 Task: Create Card Sales Order Processing in Board Influencer Marketing Campaigns to Workspace Asset Management. Create Card Blockchain Review in Board Sales Enablement to Workspace Asset Management. Create Card Product Shipping and Delivery in Board Market Entry and Expansion Planning to Workspace Asset Management
Action: Mouse moved to (113, 380)
Screenshot: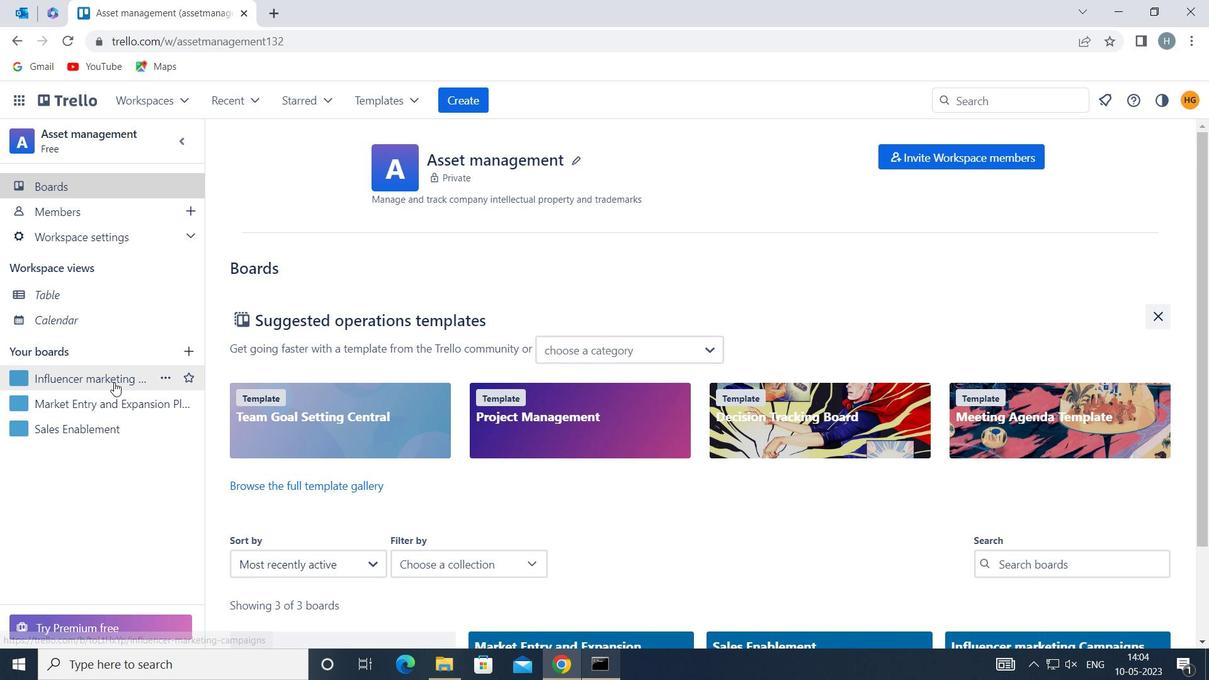 
Action: Mouse pressed left at (113, 380)
Screenshot: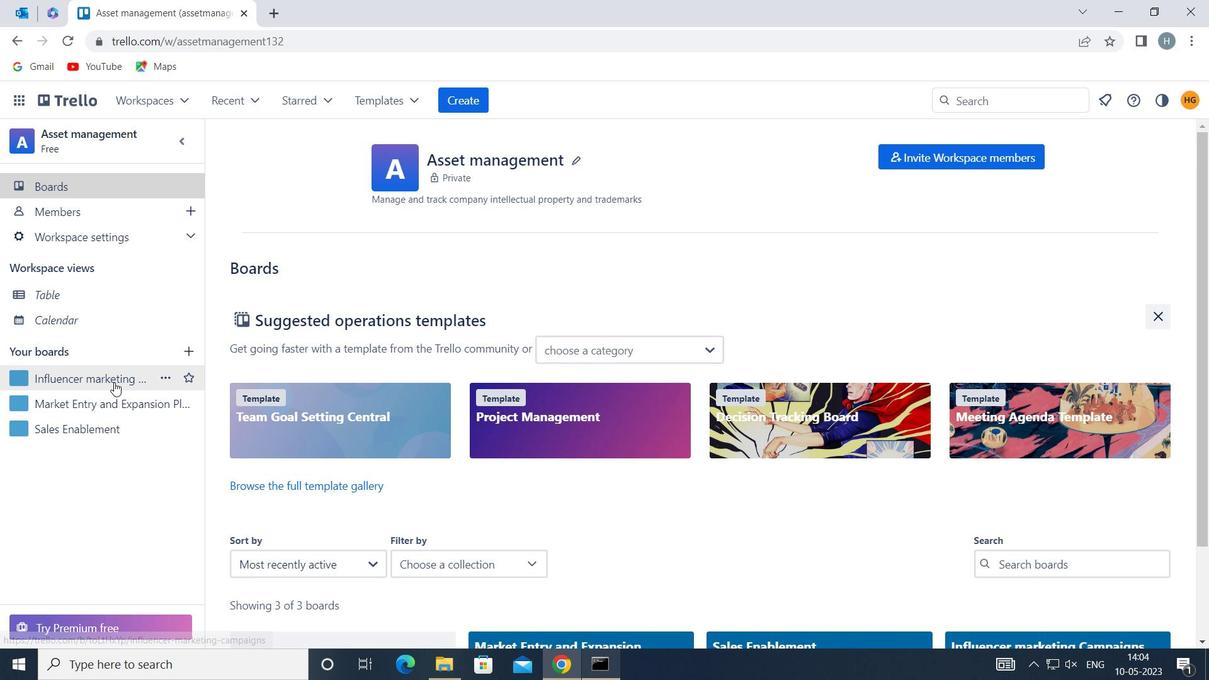 
Action: Mouse moved to (290, 231)
Screenshot: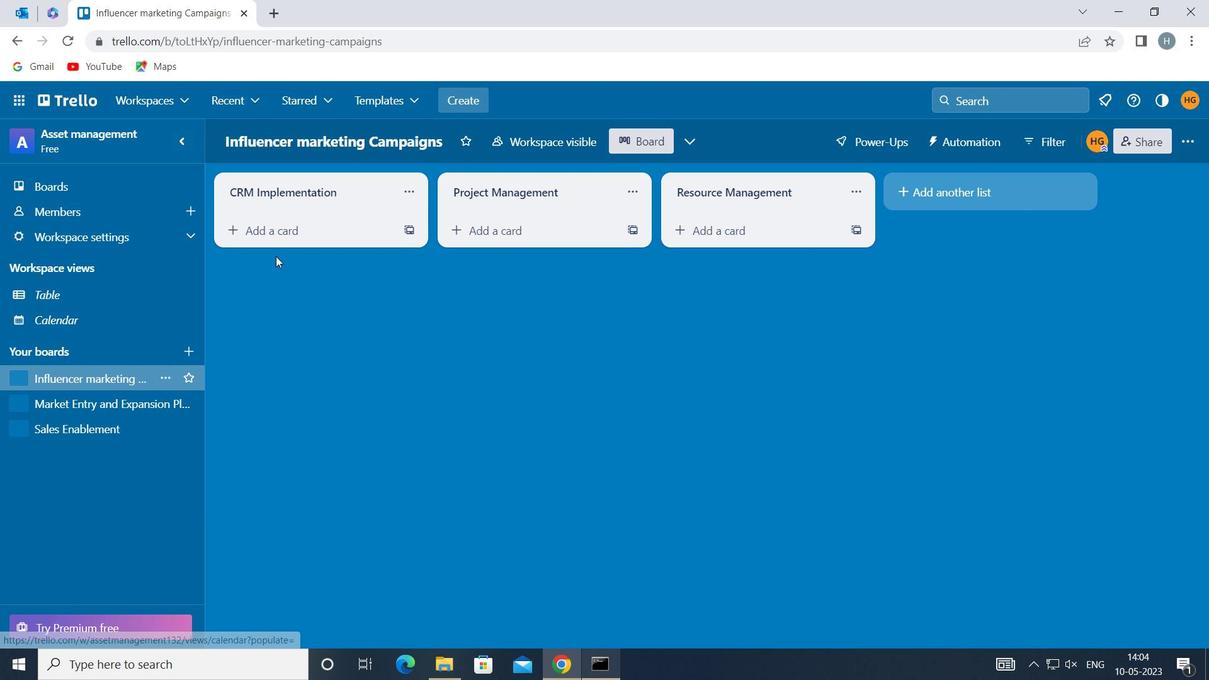 
Action: Mouse pressed left at (290, 231)
Screenshot: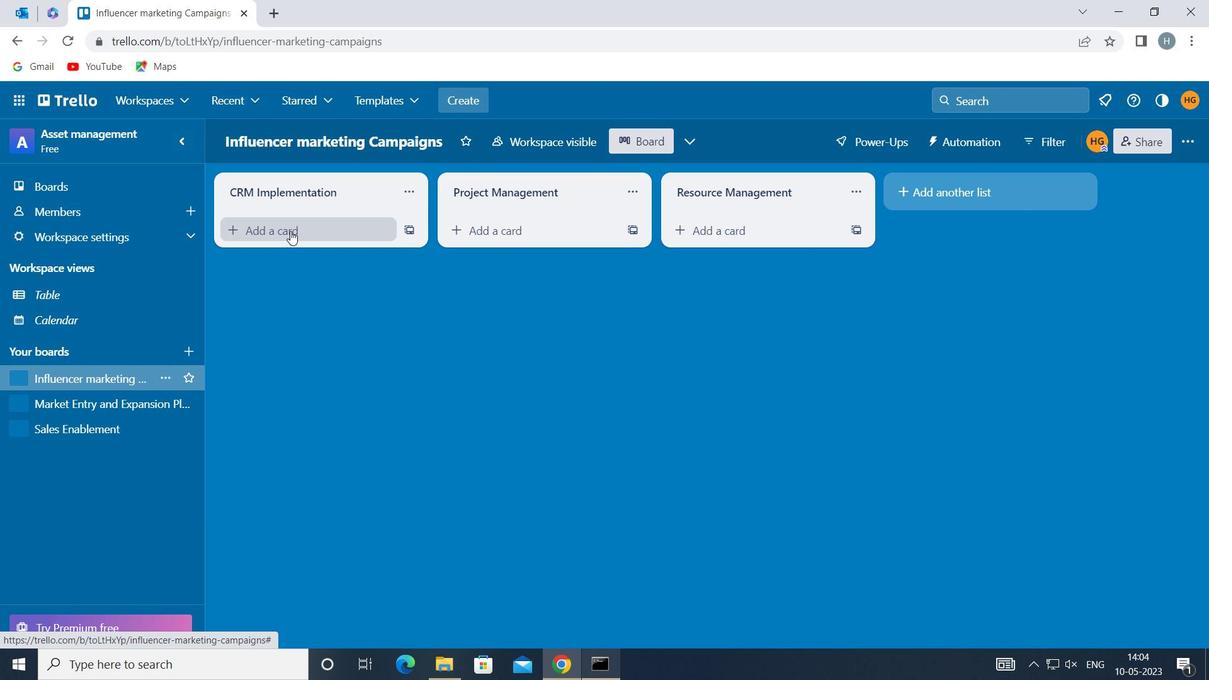
Action: Mouse moved to (295, 236)
Screenshot: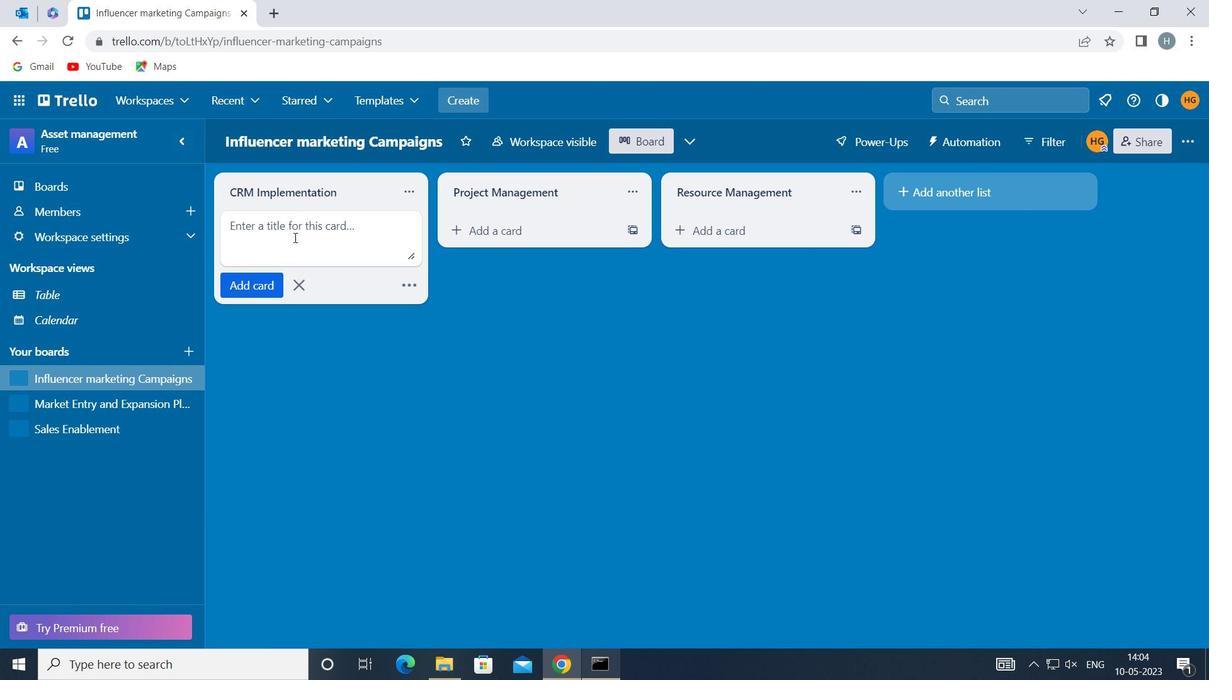 
Action: Key pressed <Key.shift>SALES<Key.space><Key.shift>ORDER<Key.space><Key.shift>PROCESSING
Screenshot: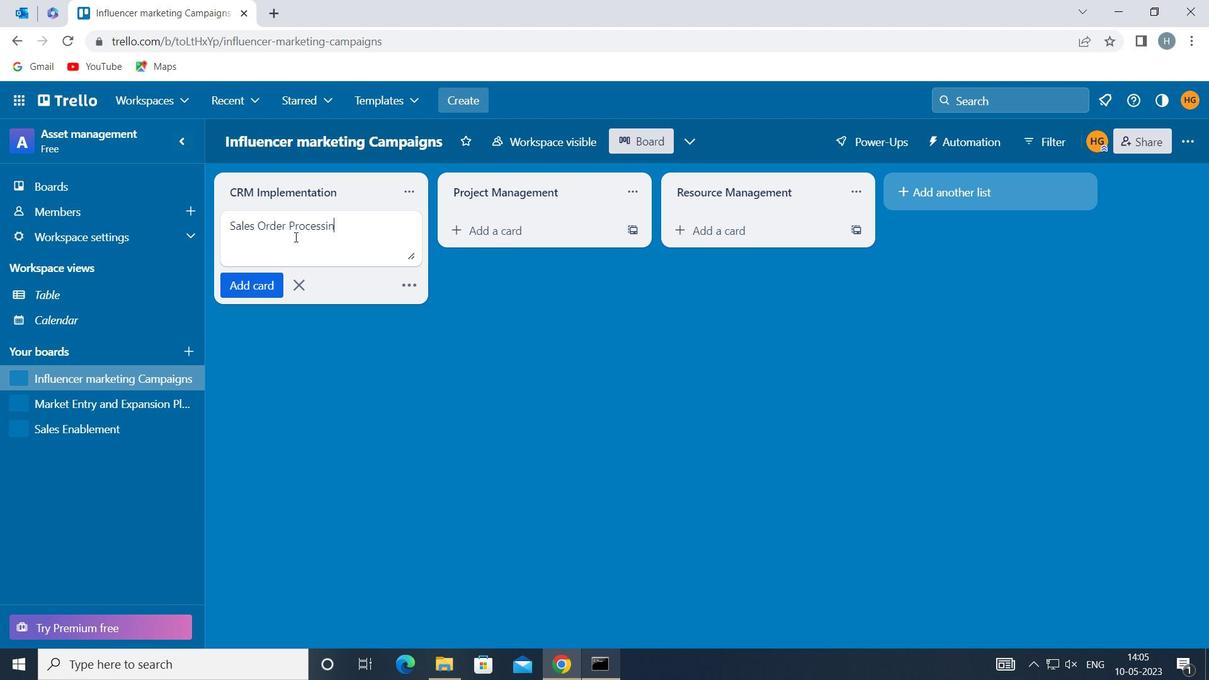 
Action: Mouse moved to (232, 290)
Screenshot: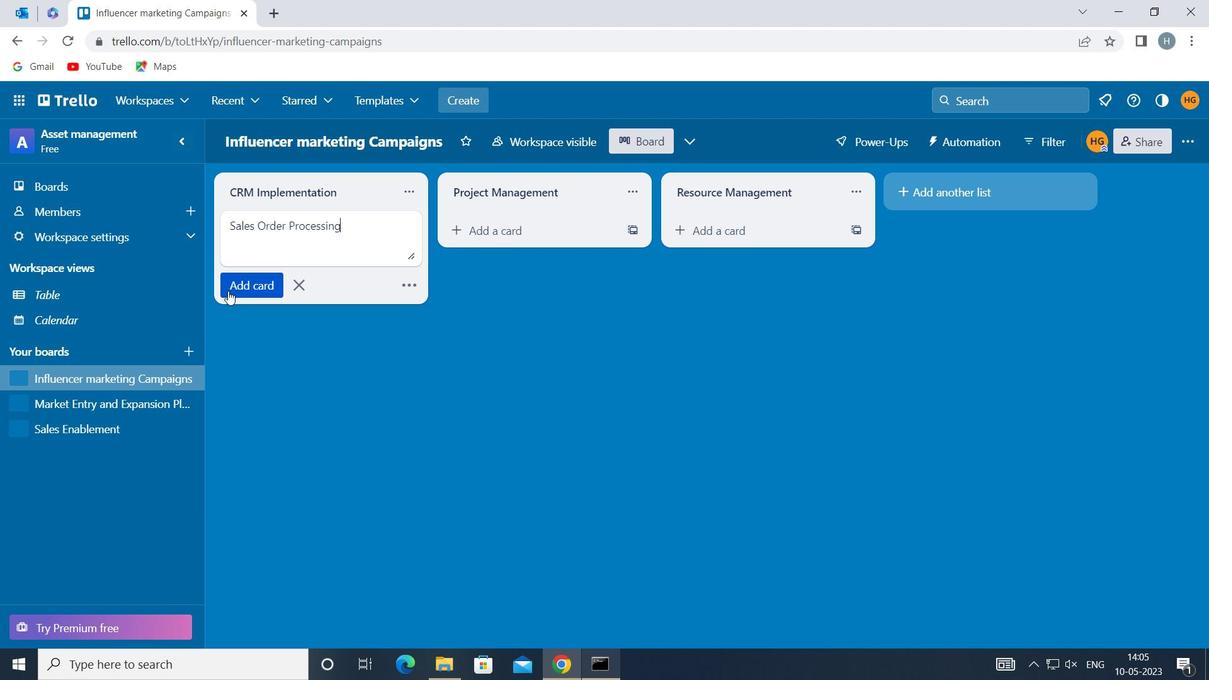
Action: Mouse pressed left at (232, 290)
Screenshot: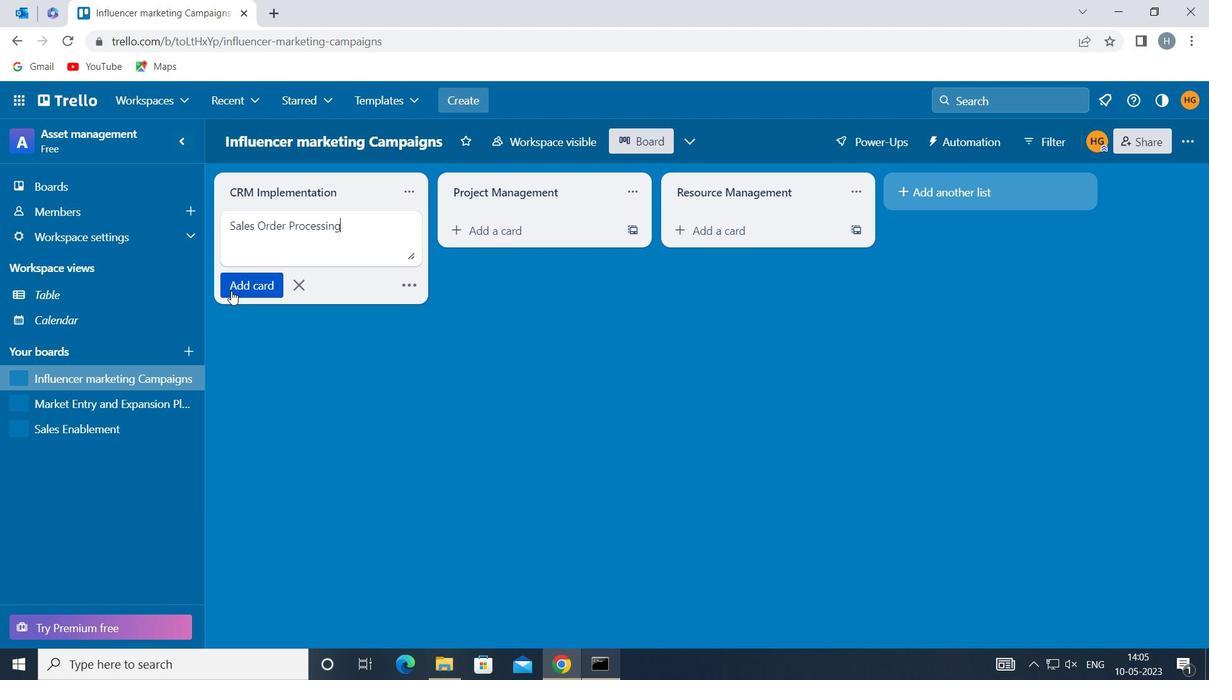 
Action: Mouse moved to (268, 352)
Screenshot: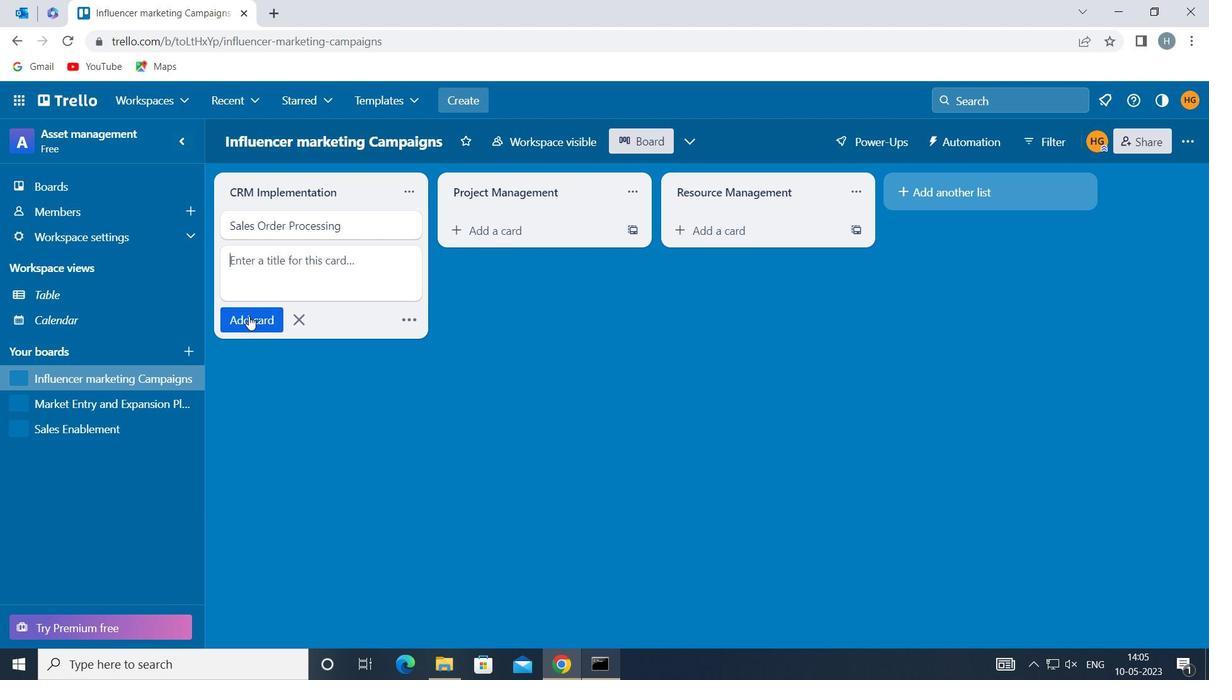 
Action: Mouse pressed left at (268, 352)
Screenshot: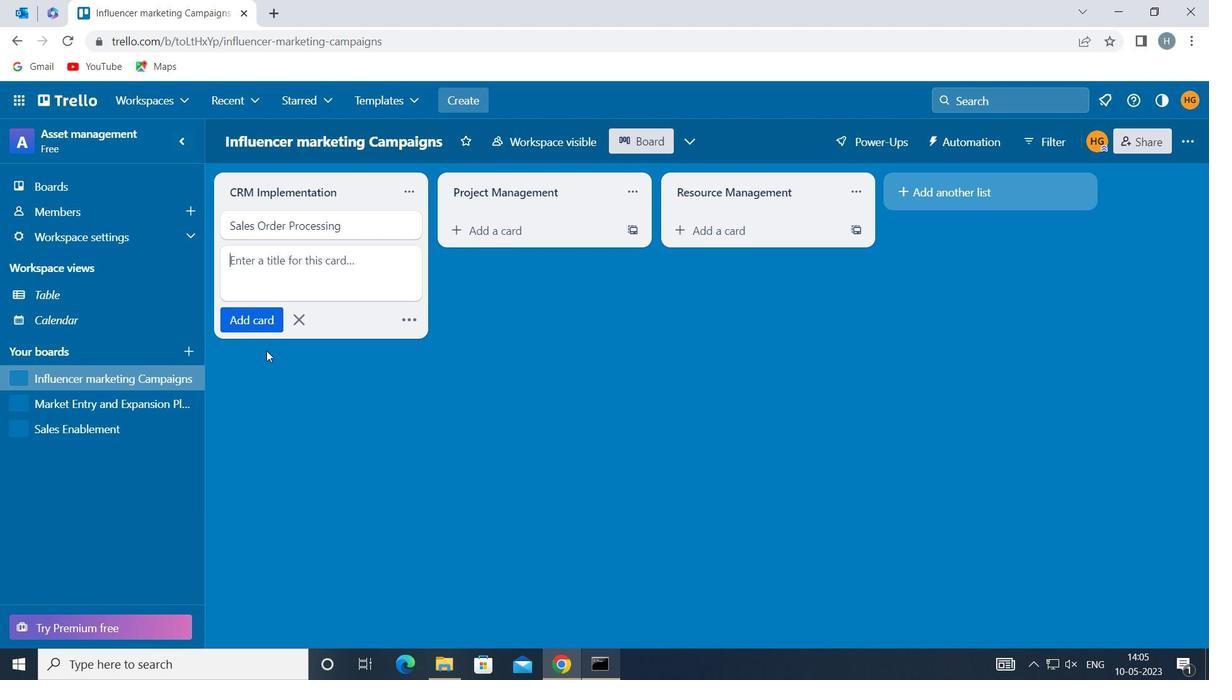 
Action: Mouse moved to (83, 428)
Screenshot: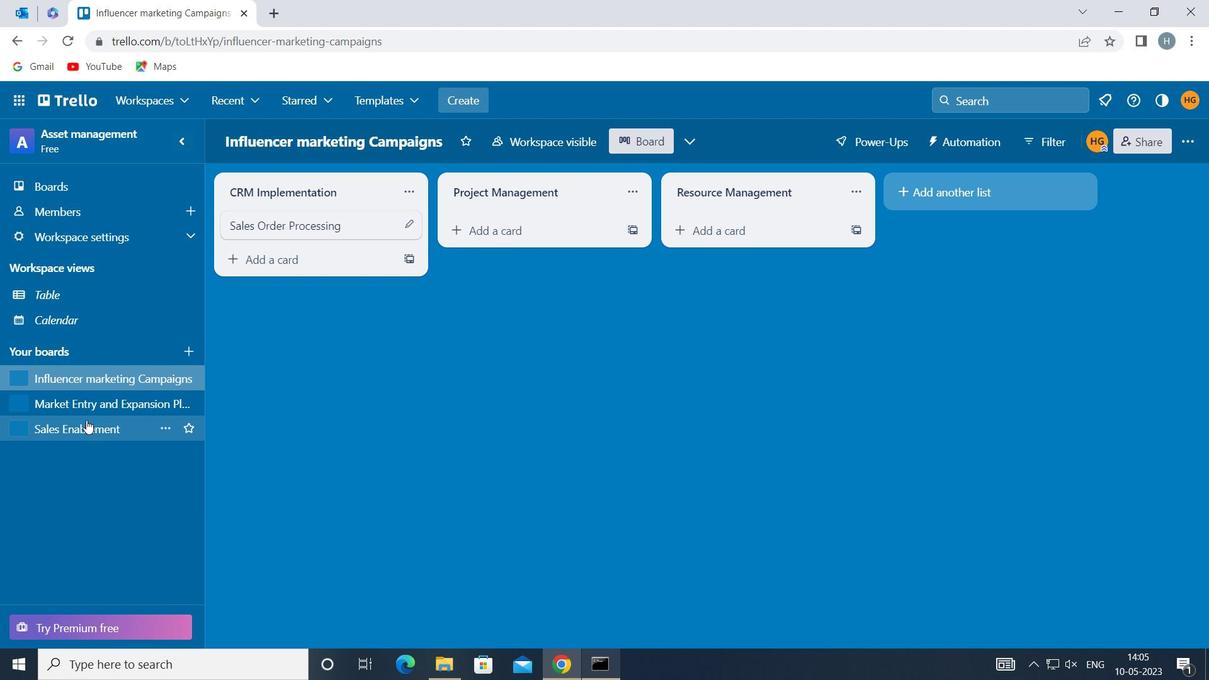 
Action: Mouse pressed left at (83, 428)
Screenshot: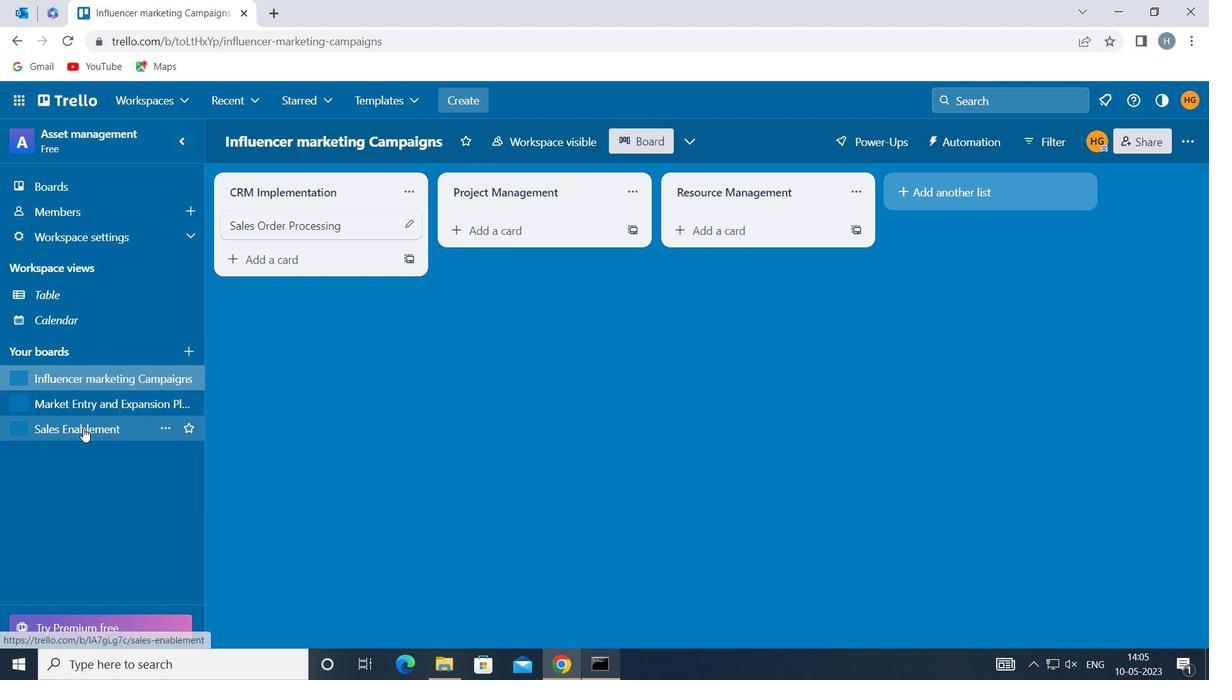 
Action: Mouse moved to (292, 232)
Screenshot: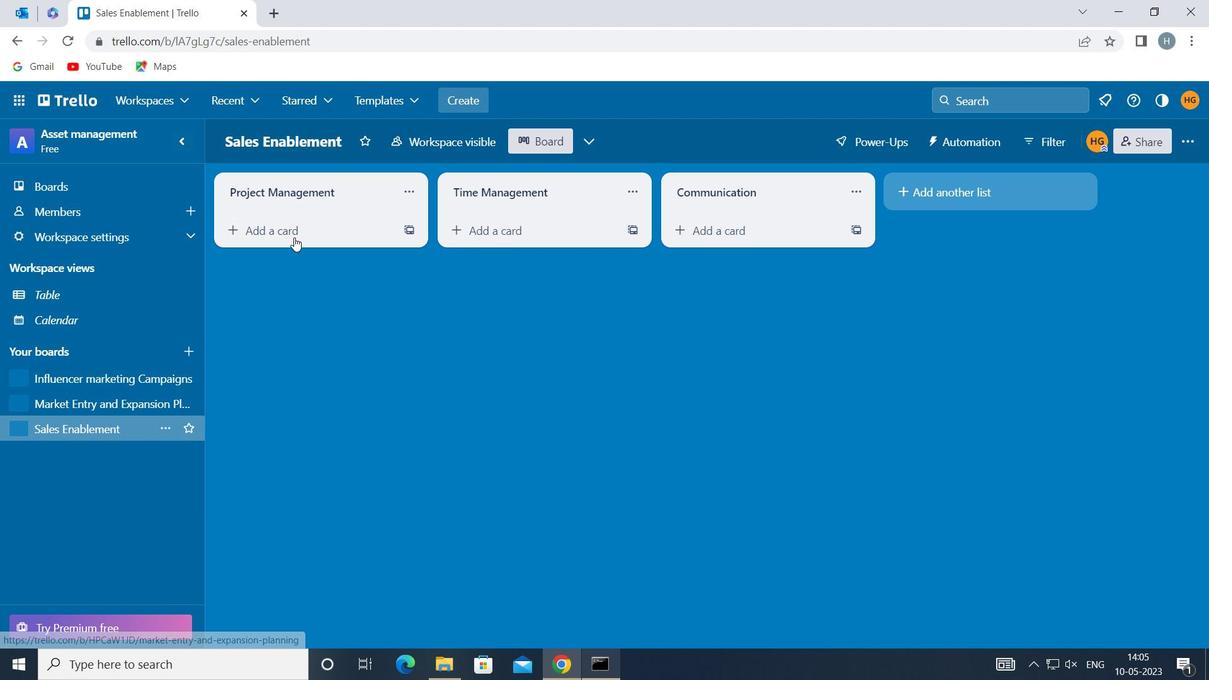 
Action: Mouse pressed left at (292, 232)
Screenshot: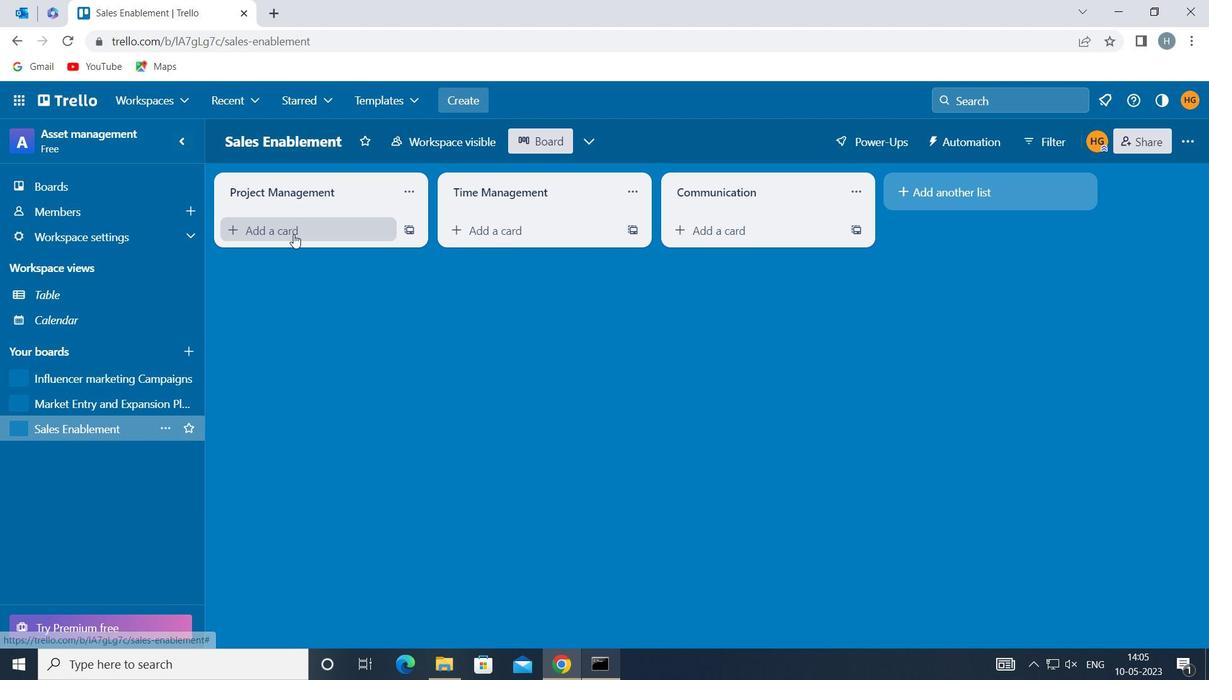 
Action: Mouse moved to (292, 234)
Screenshot: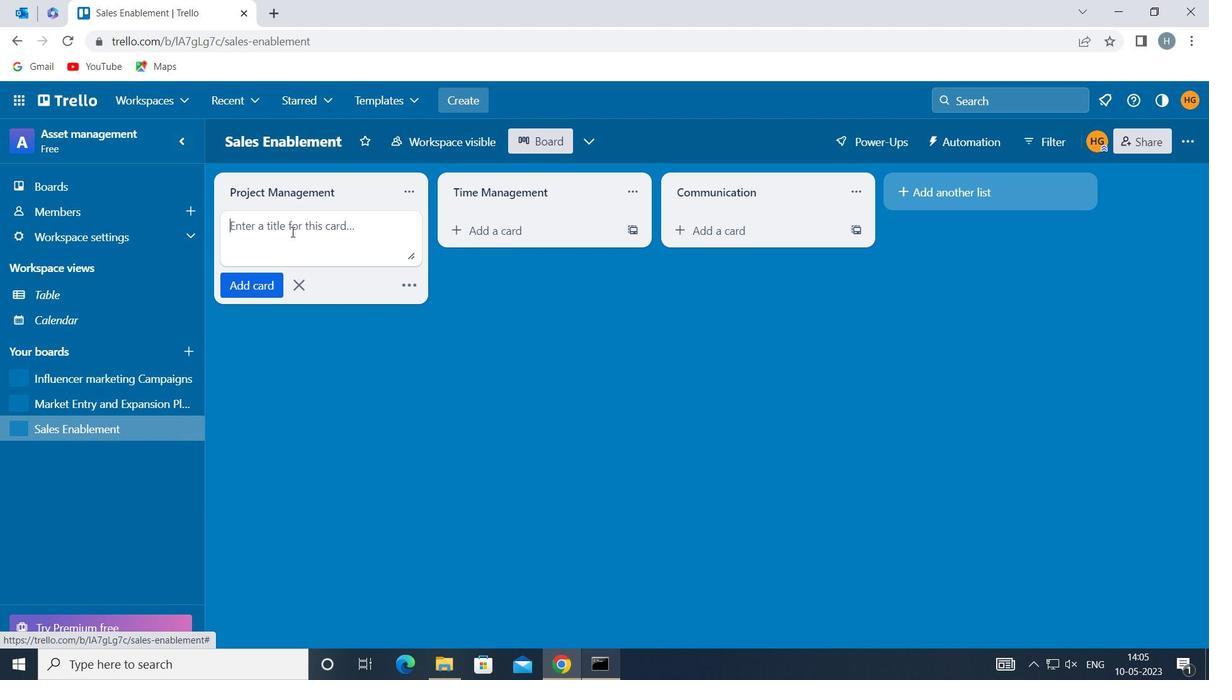 
Action: Mouse pressed left at (292, 234)
Screenshot: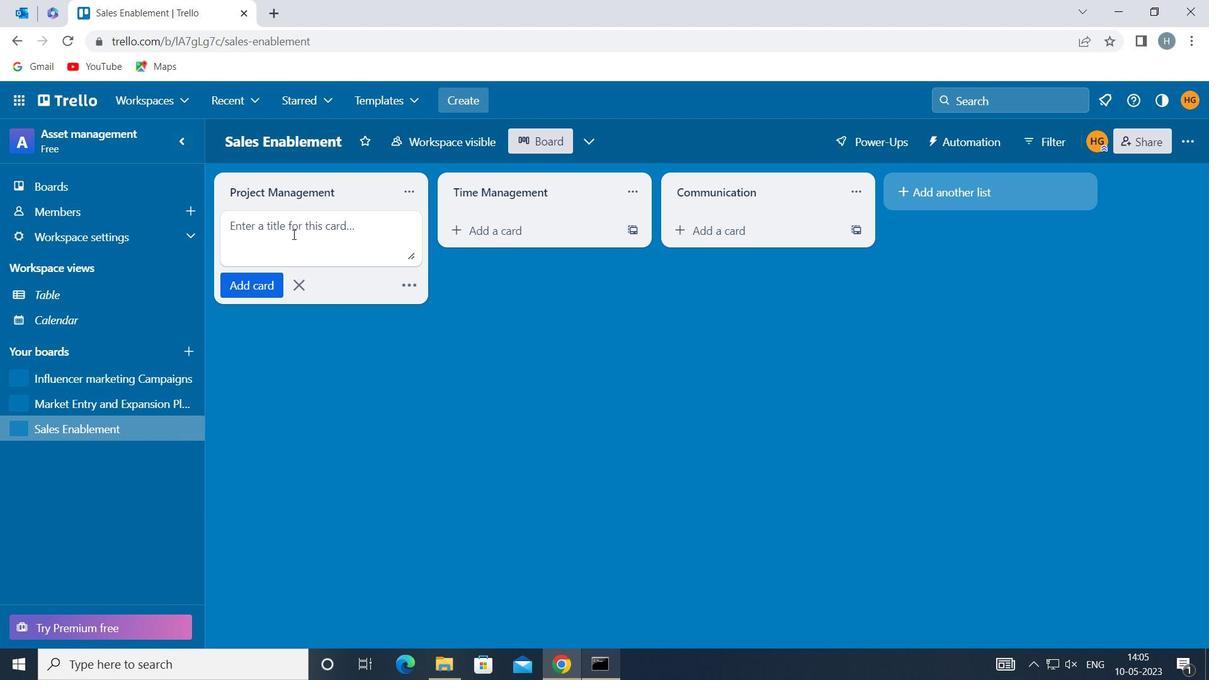 
Action: Key pressed <Key.shift>BLOCKCHAIN<Key.space><Key.shift><Key.shift><Key.shift><Key.shift>REVIEW
Screenshot: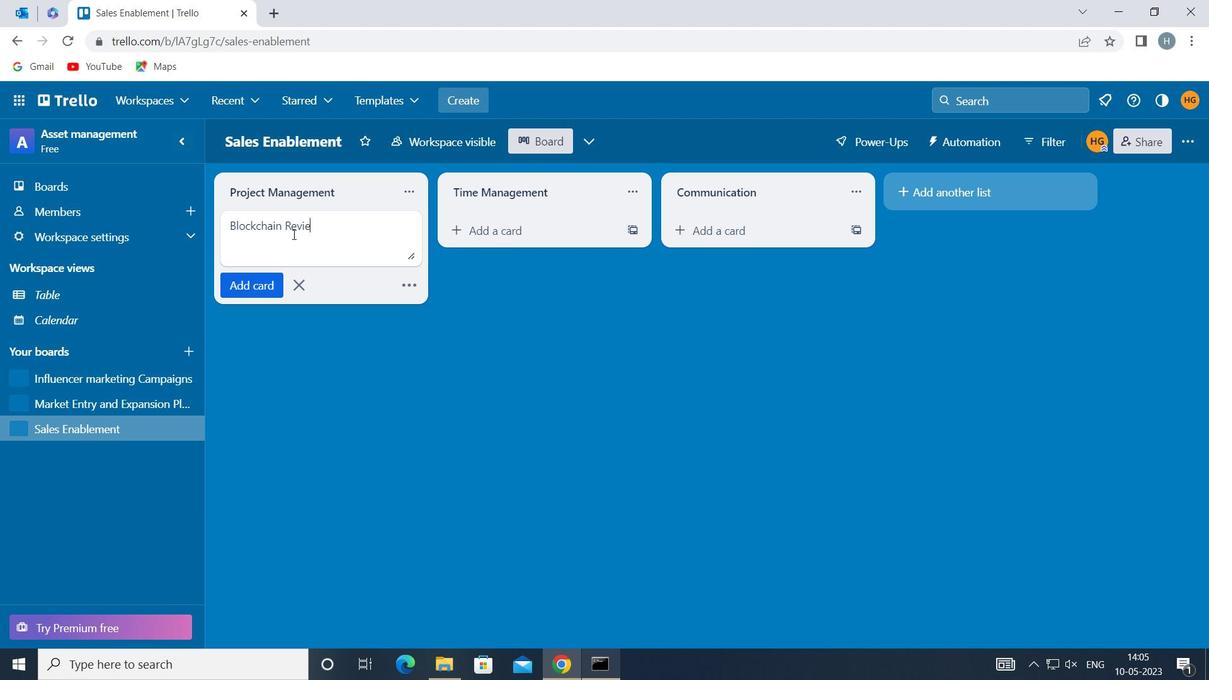 
Action: Mouse moved to (257, 282)
Screenshot: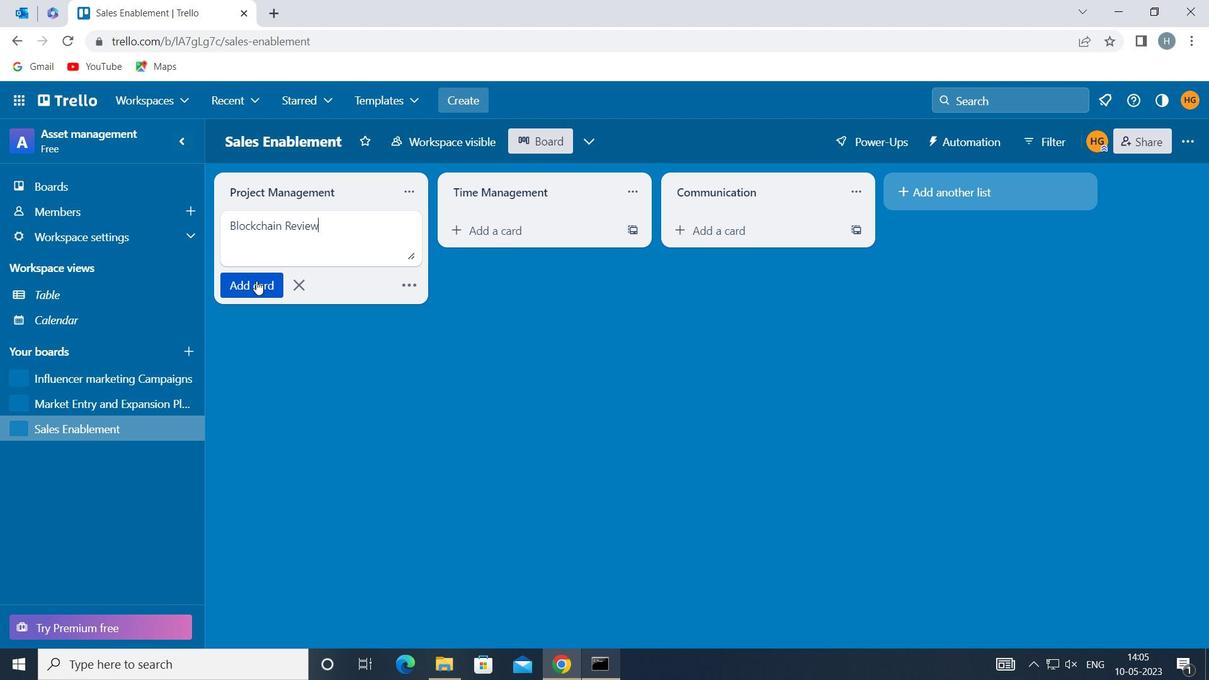 
Action: Mouse pressed left at (257, 282)
Screenshot: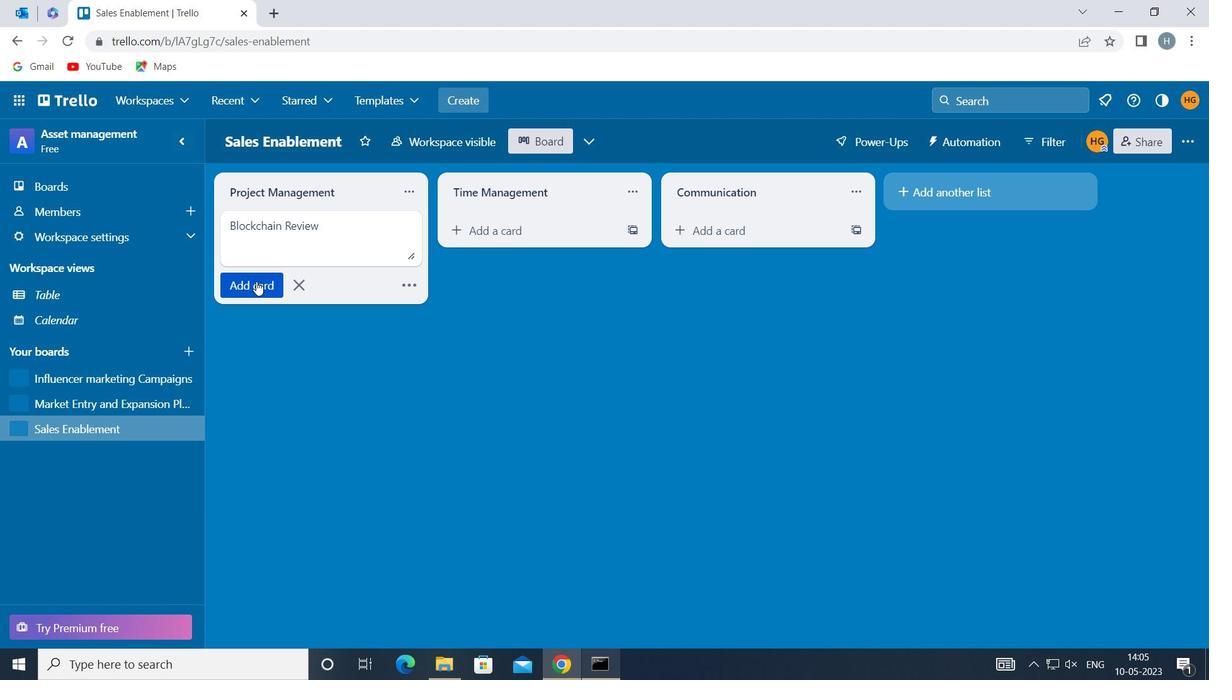 
Action: Mouse moved to (275, 367)
Screenshot: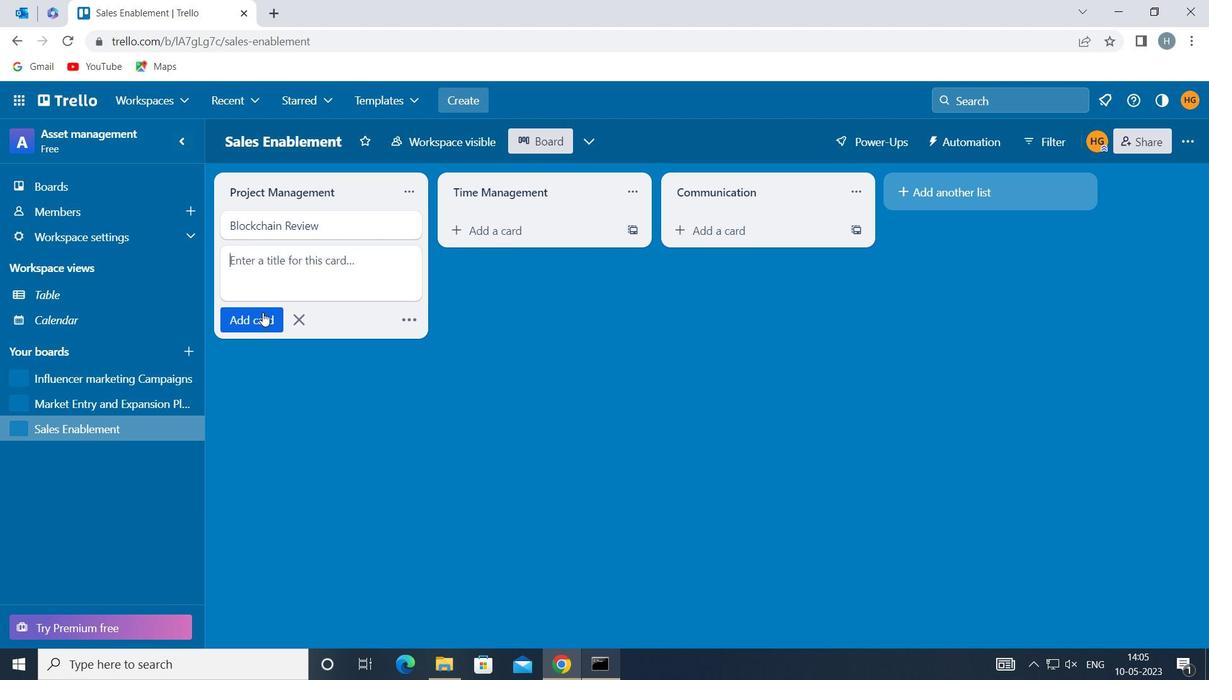 
Action: Mouse pressed left at (275, 367)
Screenshot: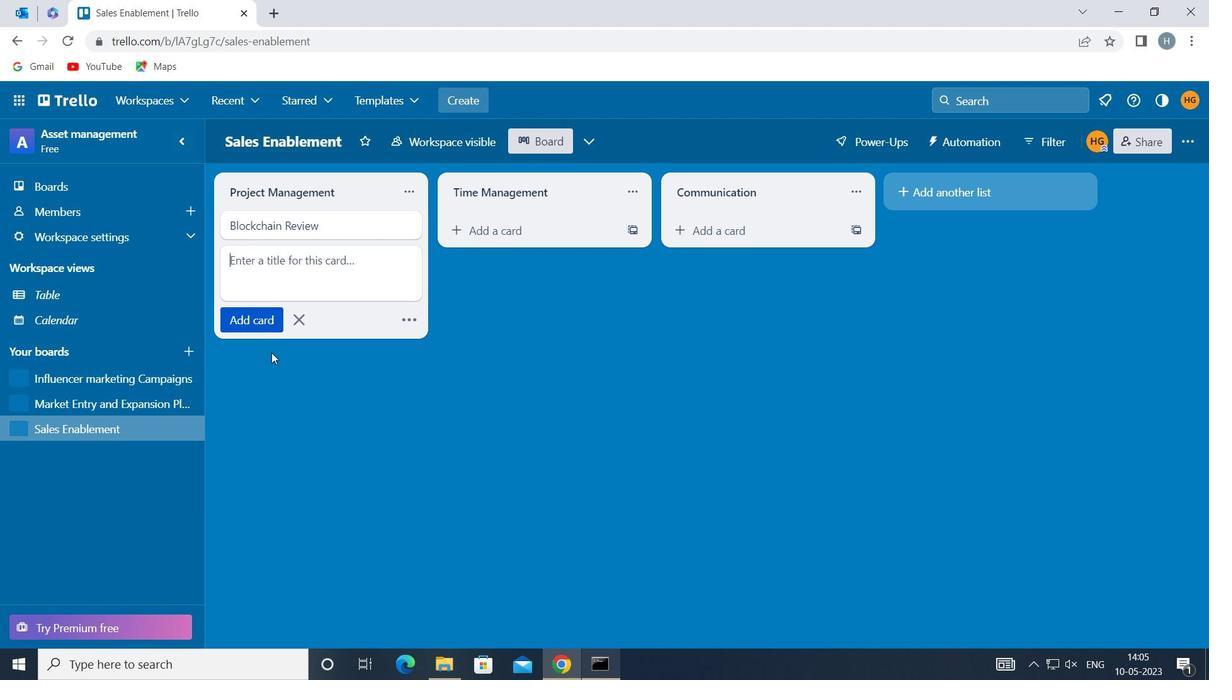 
Action: Mouse moved to (114, 401)
Screenshot: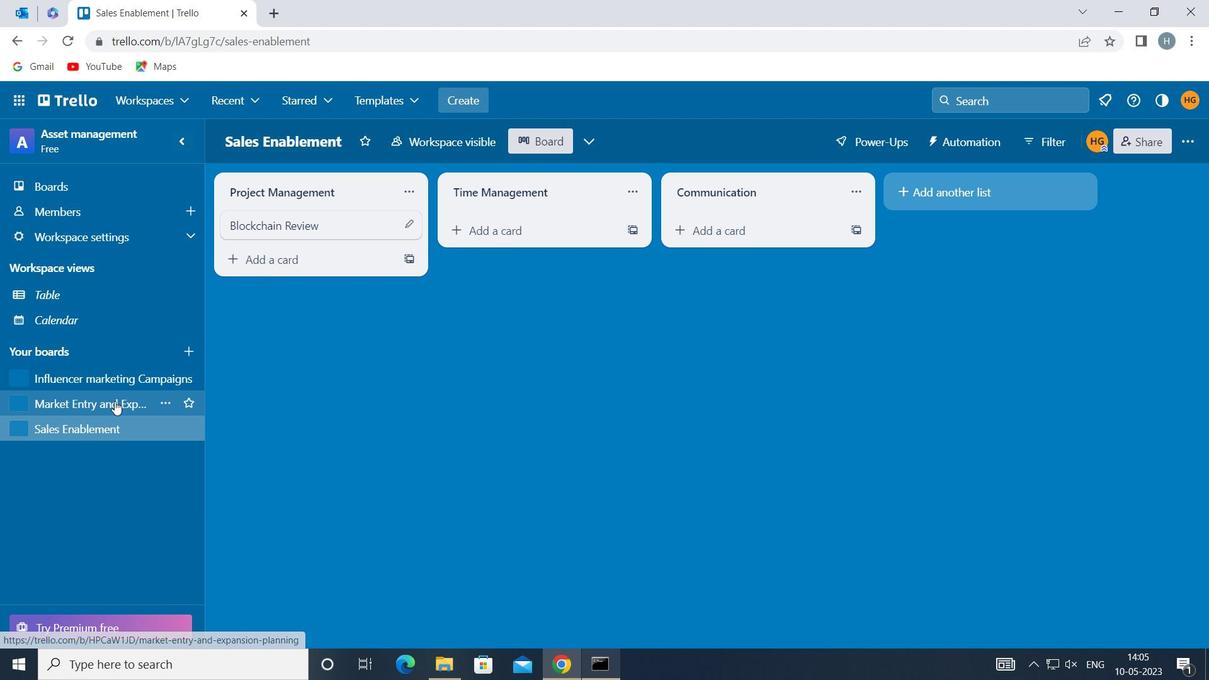 
Action: Mouse pressed left at (114, 401)
Screenshot: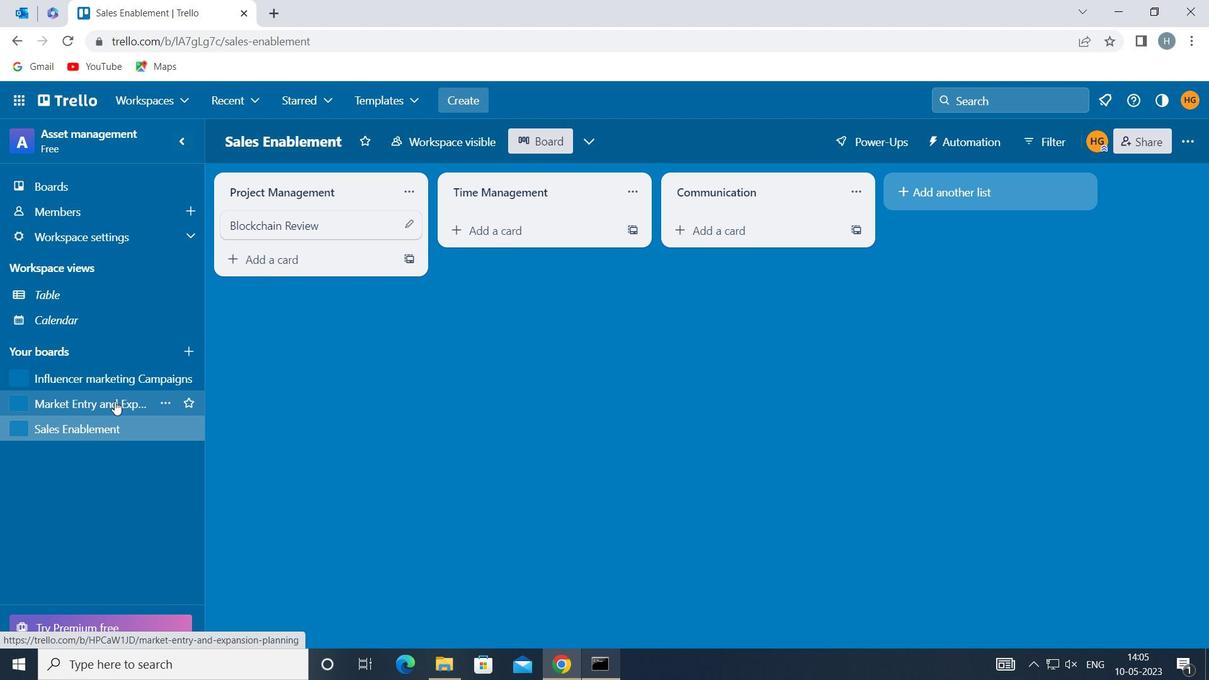 
Action: Mouse moved to (304, 230)
Screenshot: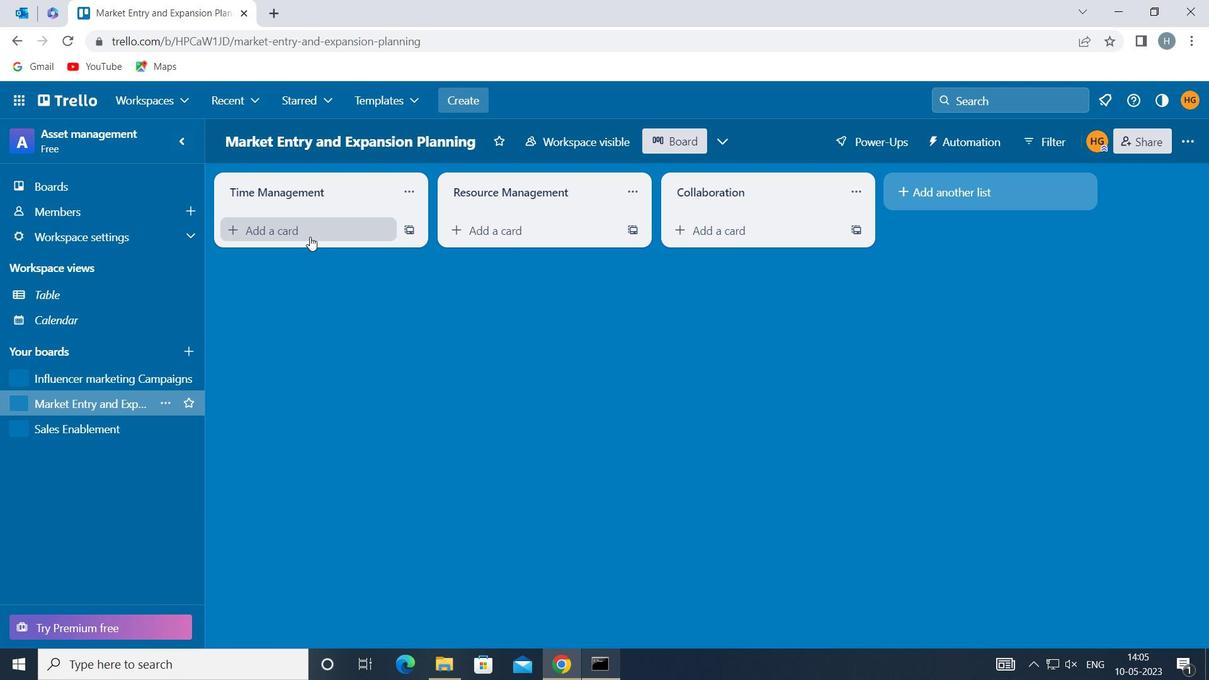 
Action: Mouse pressed left at (304, 230)
Screenshot: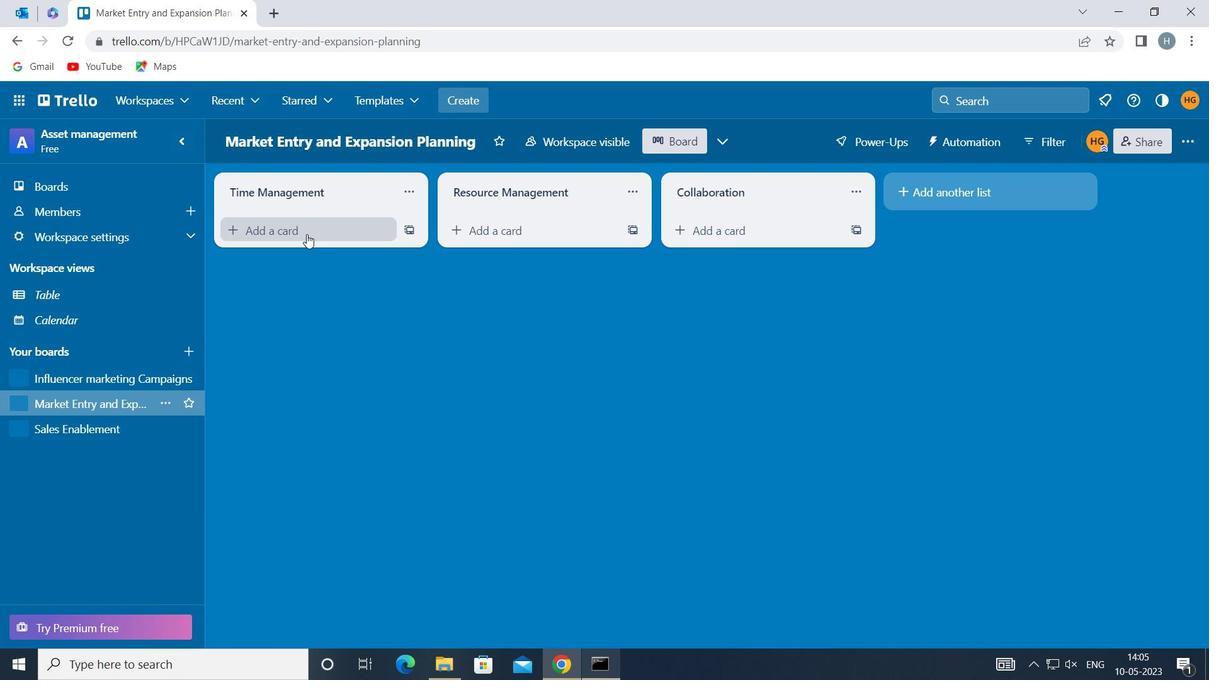 
Action: Mouse moved to (303, 241)
Screenshot: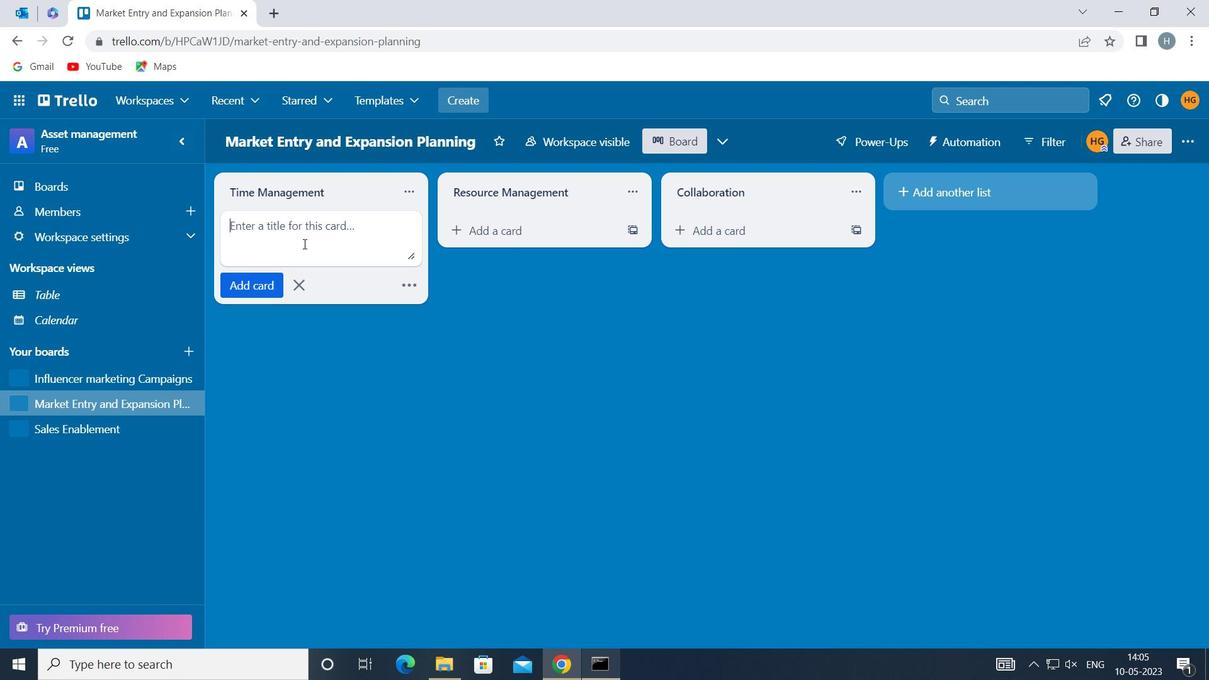 
Action: Mouse pressed left at (303, 241)
Screenshot: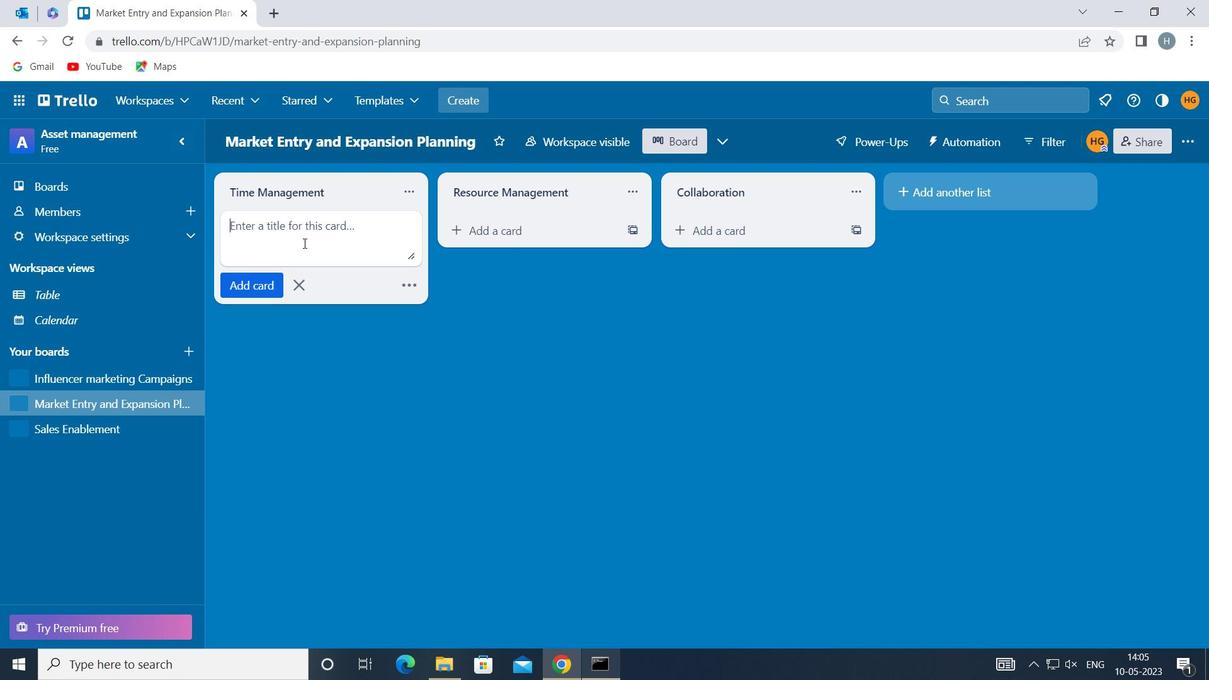 
Action: Key pressed <Key.shift>PRODUCT<Key.space><Key.shift>SHIPPING<Key.space>AND<Key.space><Key.shift>DELIVERY
Screenshot: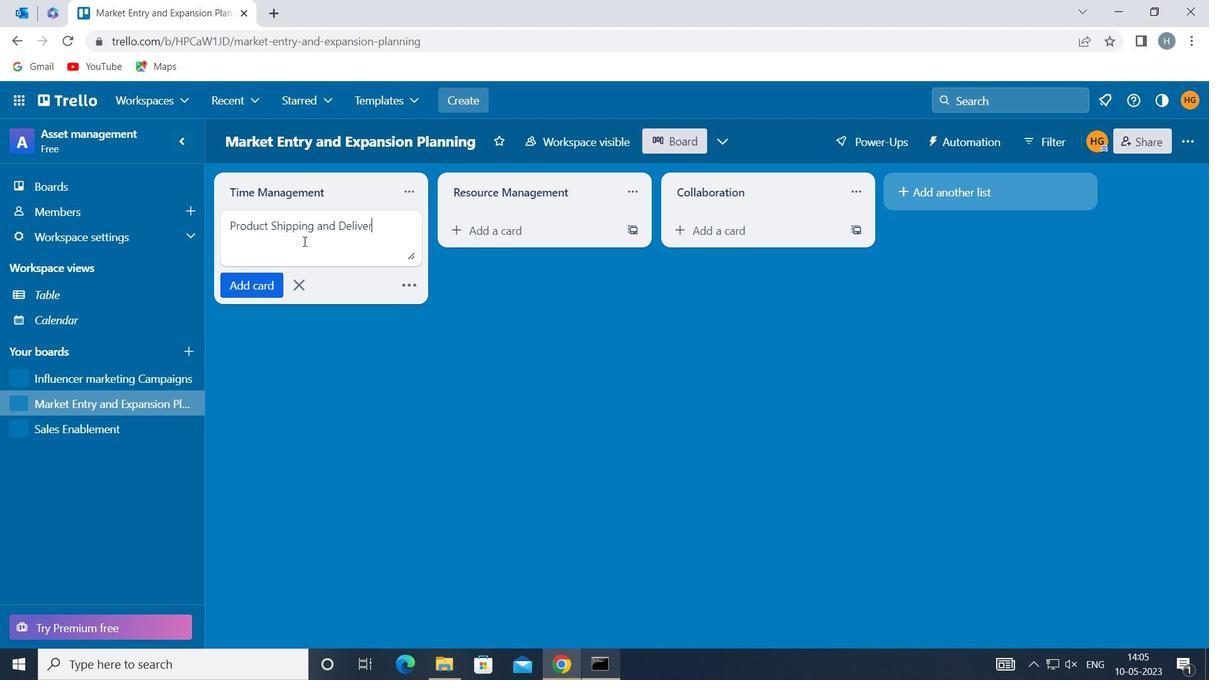 
Action: Mouse moved to (270, 279)
Screenshot: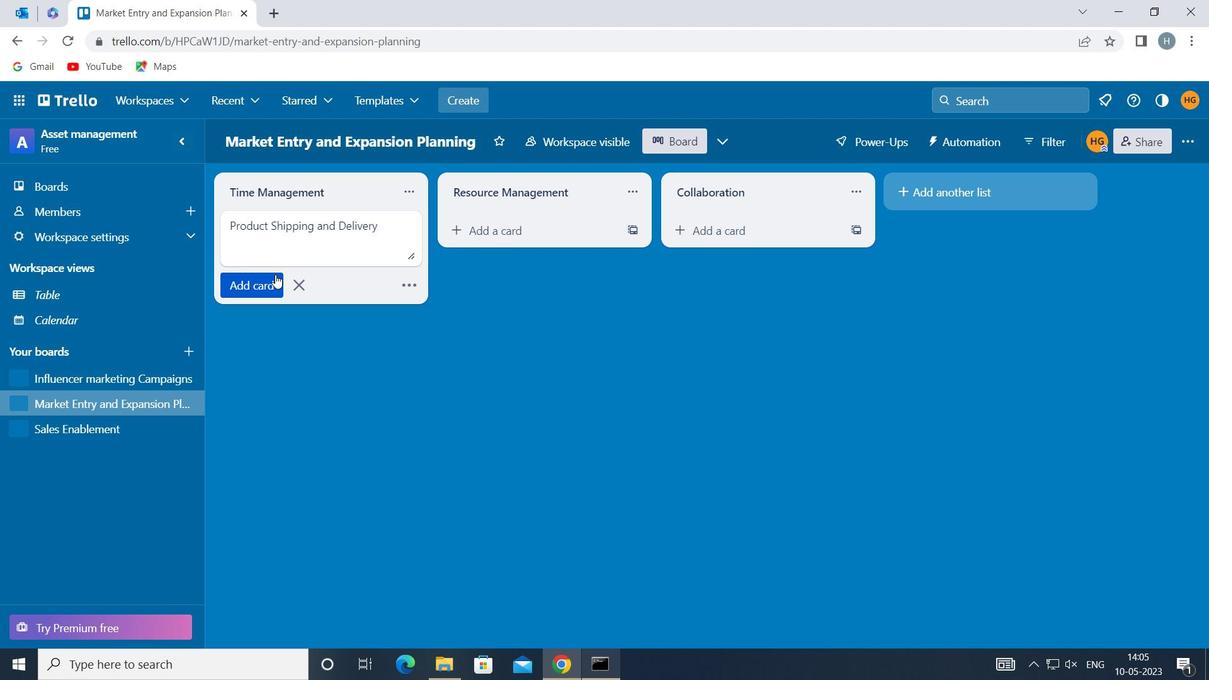
Action: Mouse pressed left at (270, 279)
Screenshot: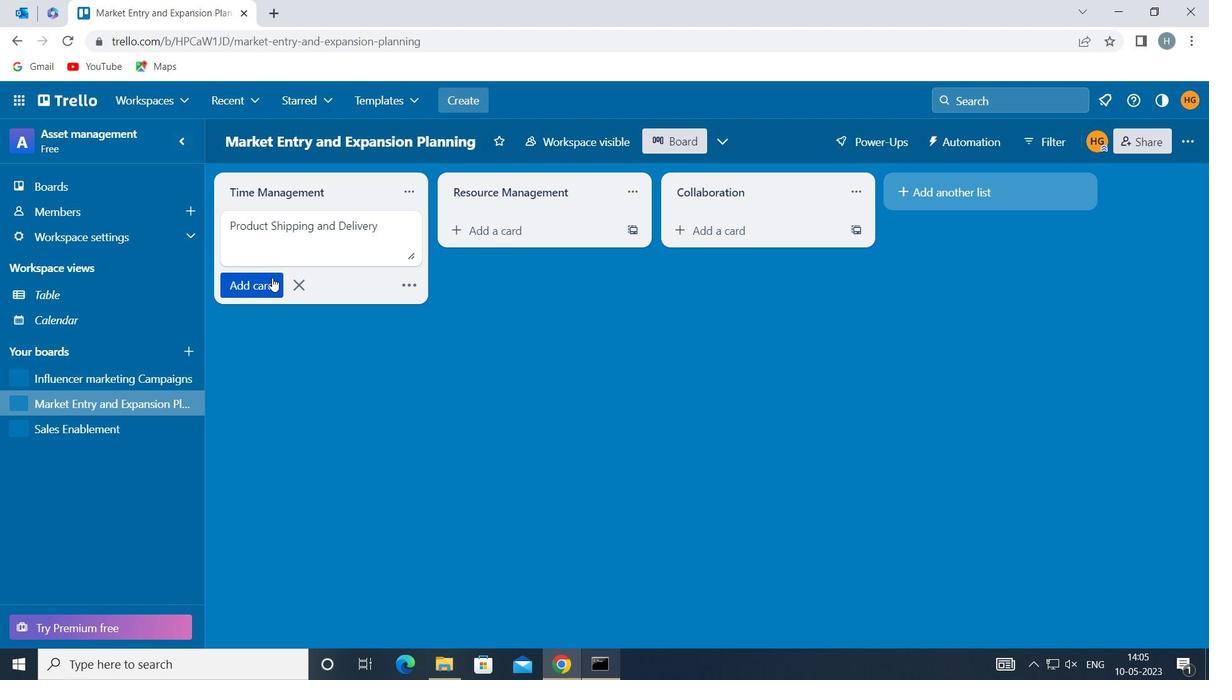 
Action: Mouse moved to (349, 358)
Screenshot: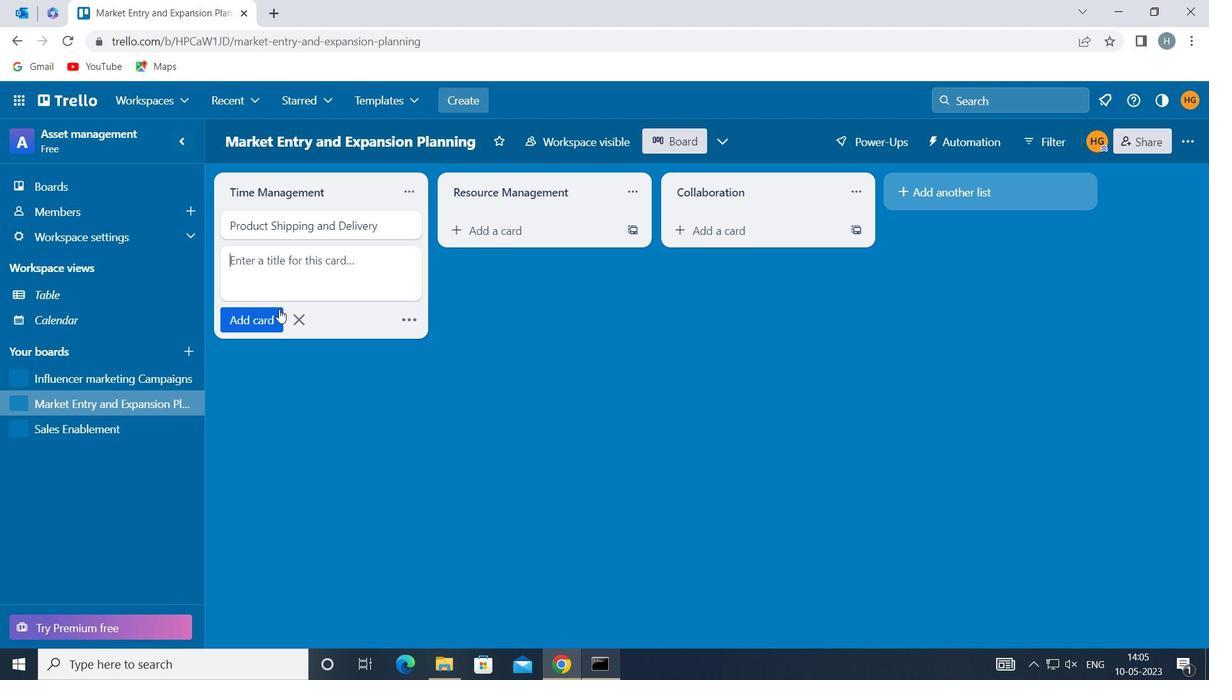 
Action: Mouse pressed left at (349, 358)
Screenshot: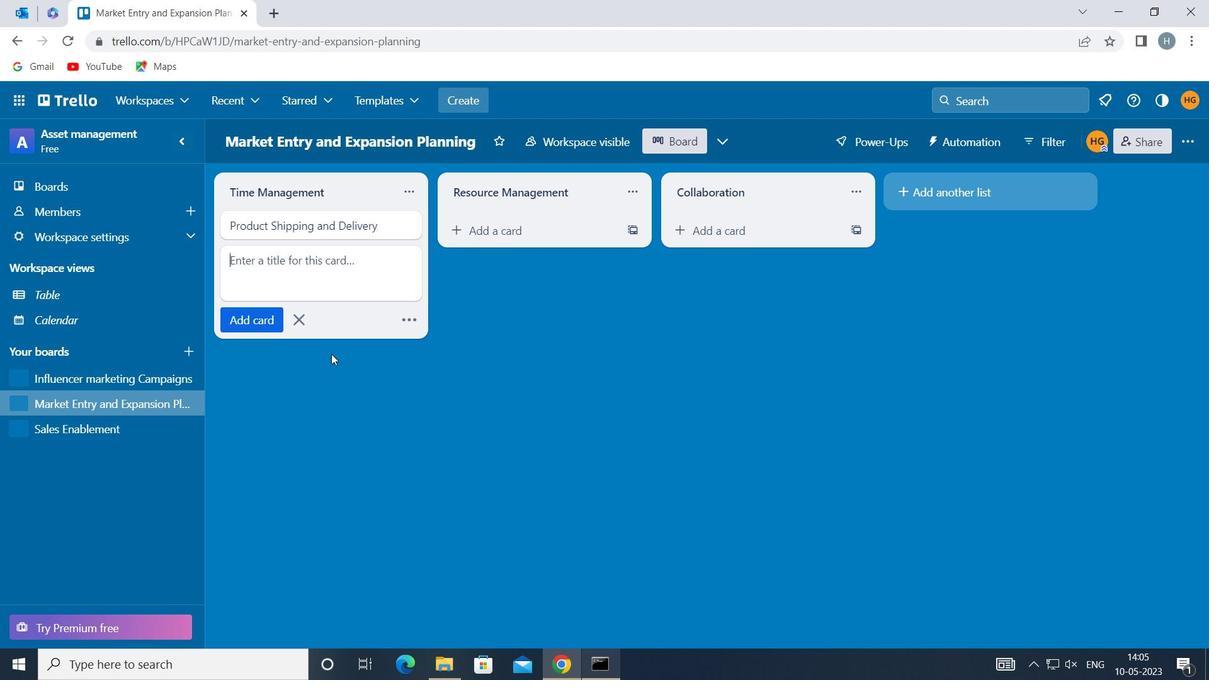 
